 Task: Create a section Code Charge and in the section, add a milestone Network Infrastructure Monitoring in the project AgileHive
Action: Mouse moved to (547, 339)
Screenshot: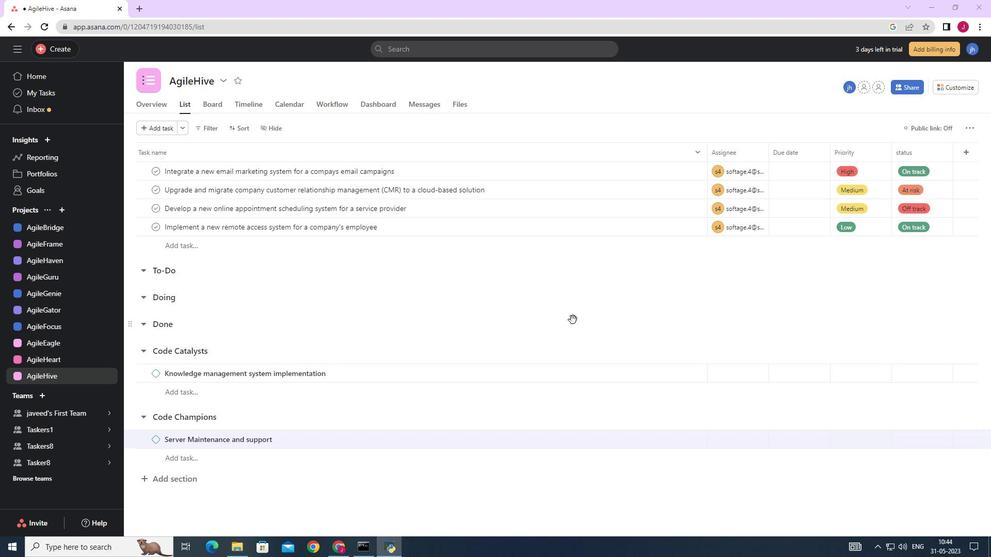 
Action: Mouse scrolled (551, 337) with delta (0, 0)
Screenshot: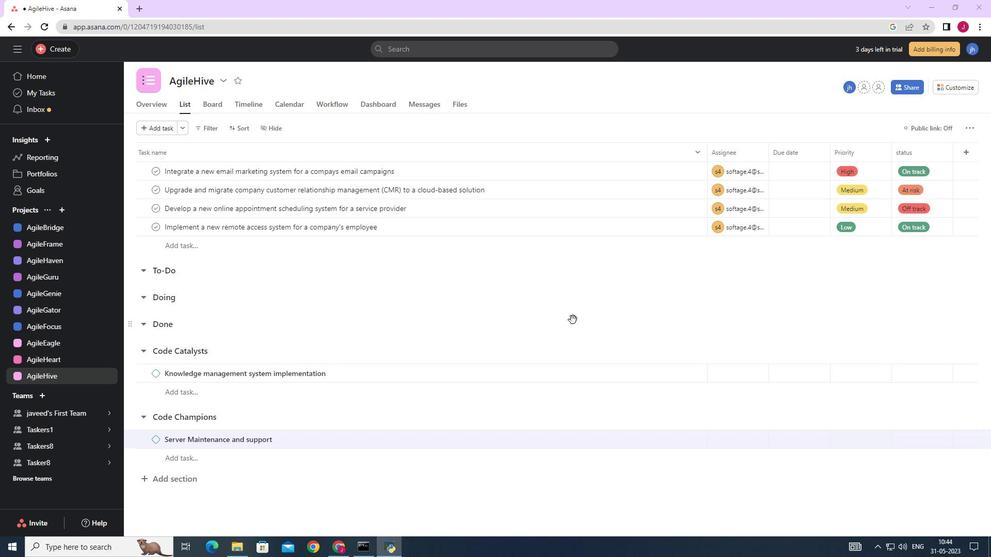 
Action: Mouse moved to (536, 344)
Screenshot: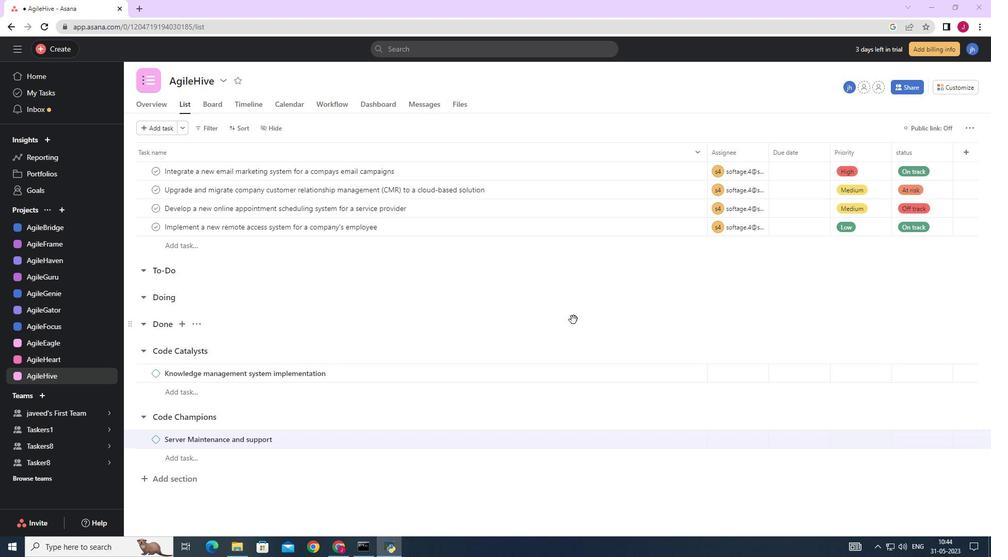 
Action: Mouse scrolled (536, 344) with delta (0, 0)
Screenshot: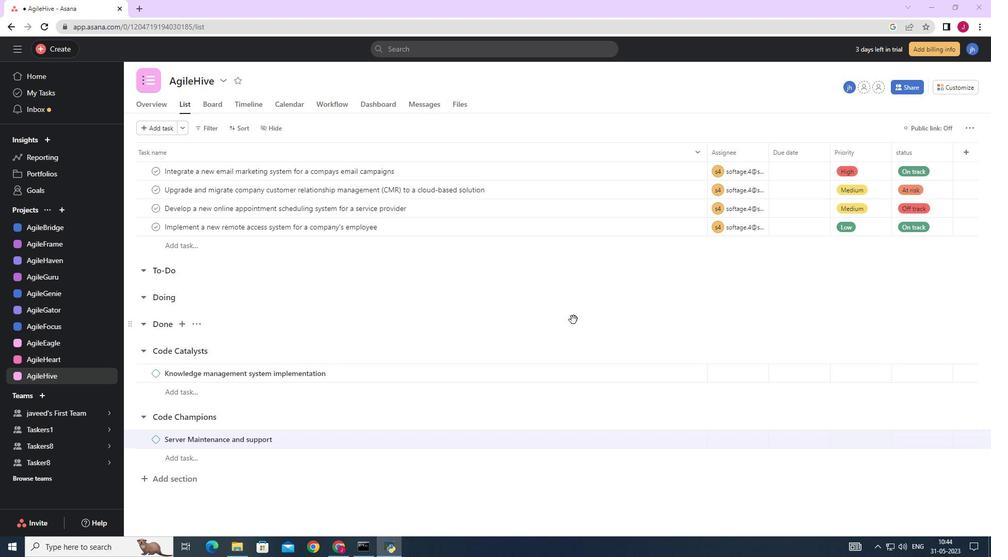 
Action: Mouse moved to (532, 345)
Screenshot: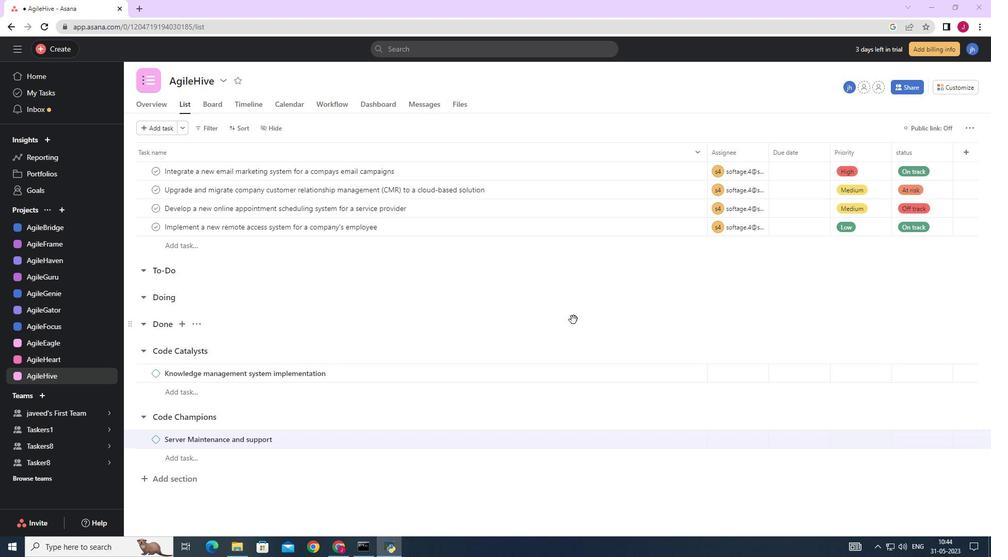 
Action: Mouse scrolled (534, 344) with delta (0, 0)
Screenshot: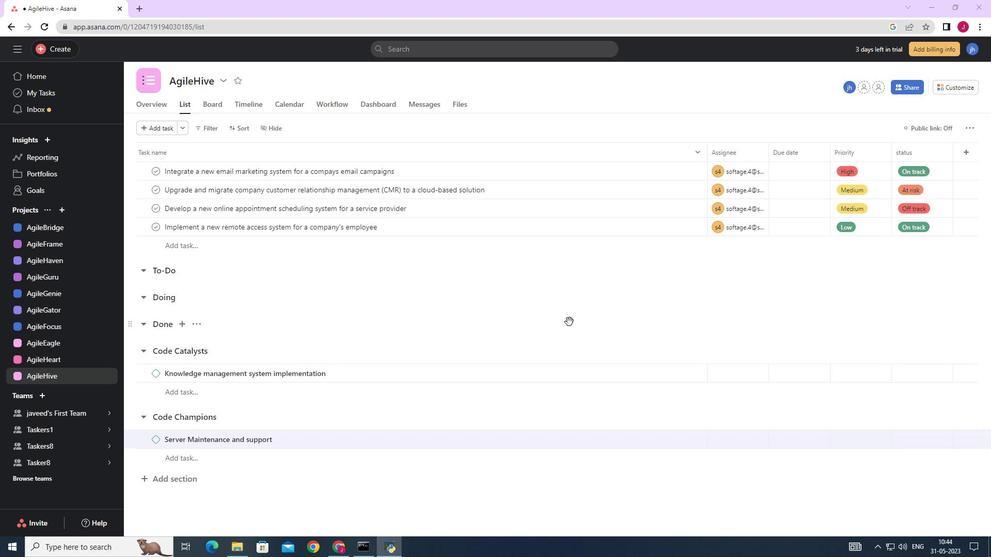 
Action: Mouse moved to (530, 345)
Screenshot: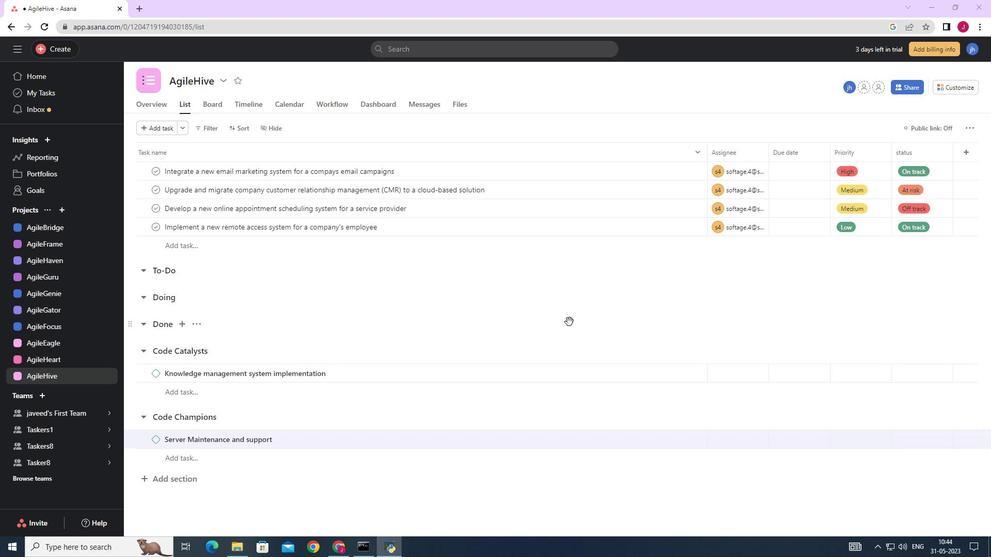 
Action: Mouse scrolled (532, 345) with delta (0, 0)
Screenshot: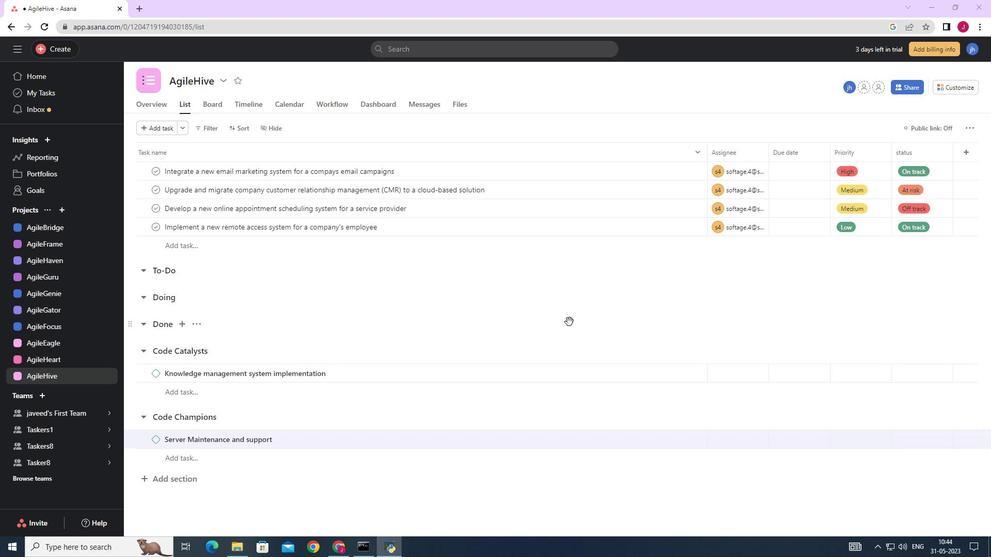 
Action: Mouse moved to (518, 349)
Screenshot: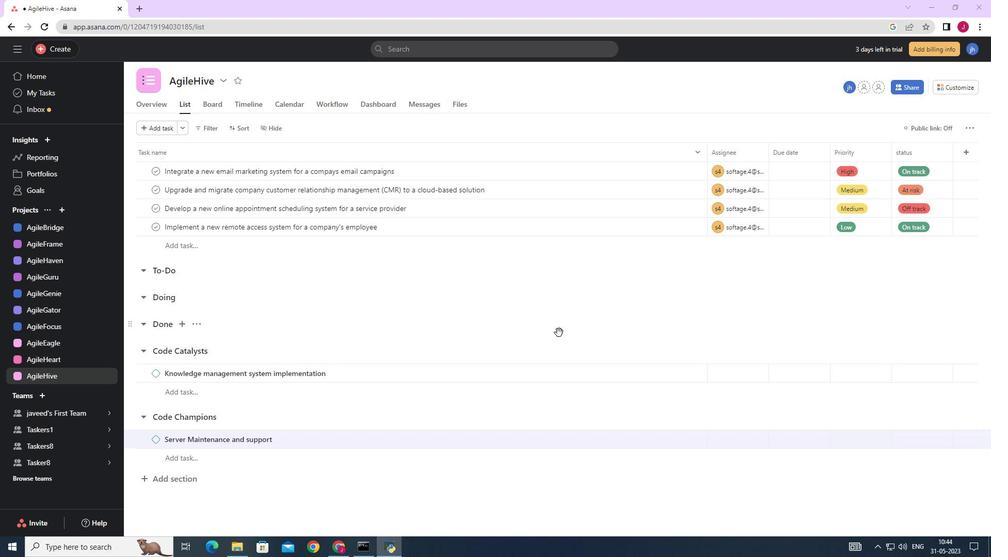 
Action: Mouse scrolled (528, 346) with delta (0, 0)
Screenshot: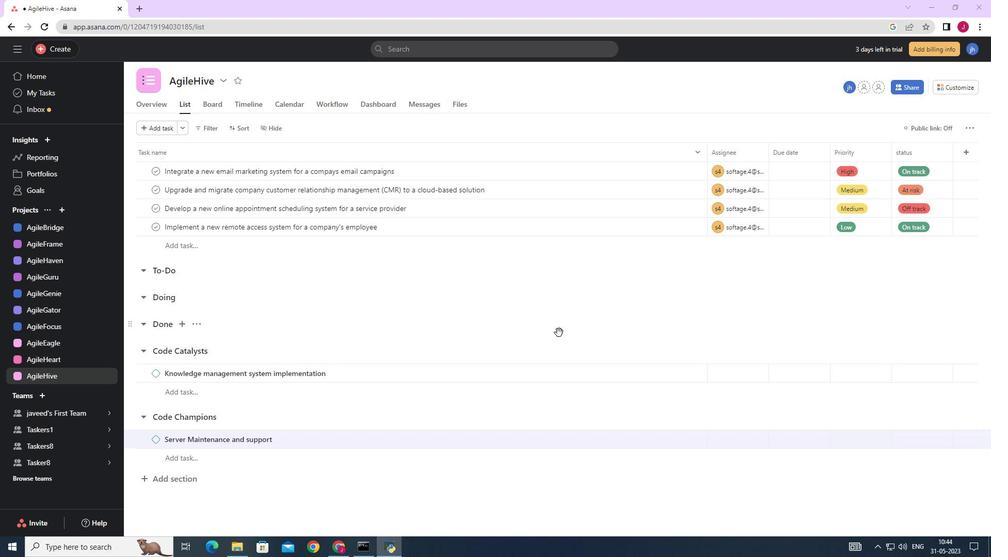 
Action: Mouse moved to (493, 354)
Screenshot: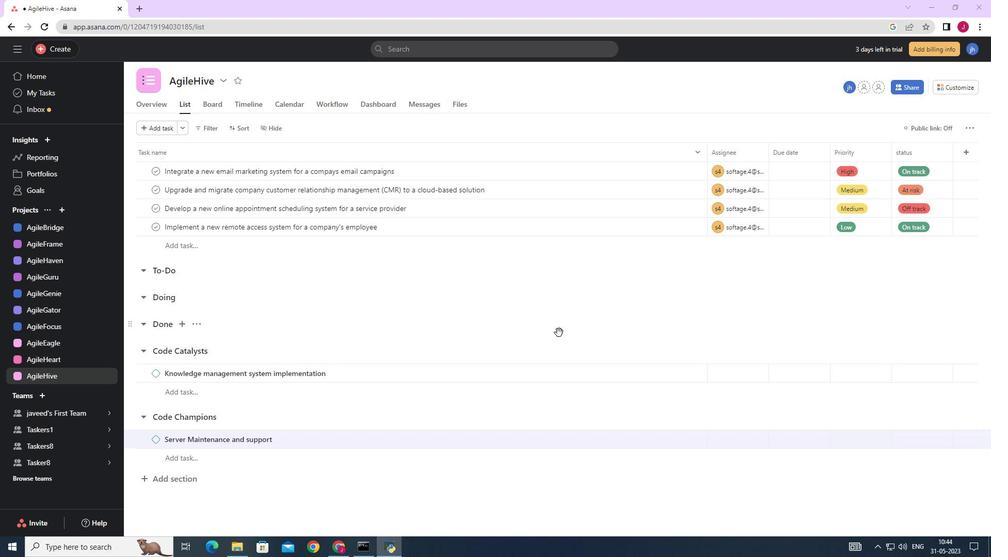 
Action: Mouse scrolled (518, 348) with delta (0, 0)
Screenshot: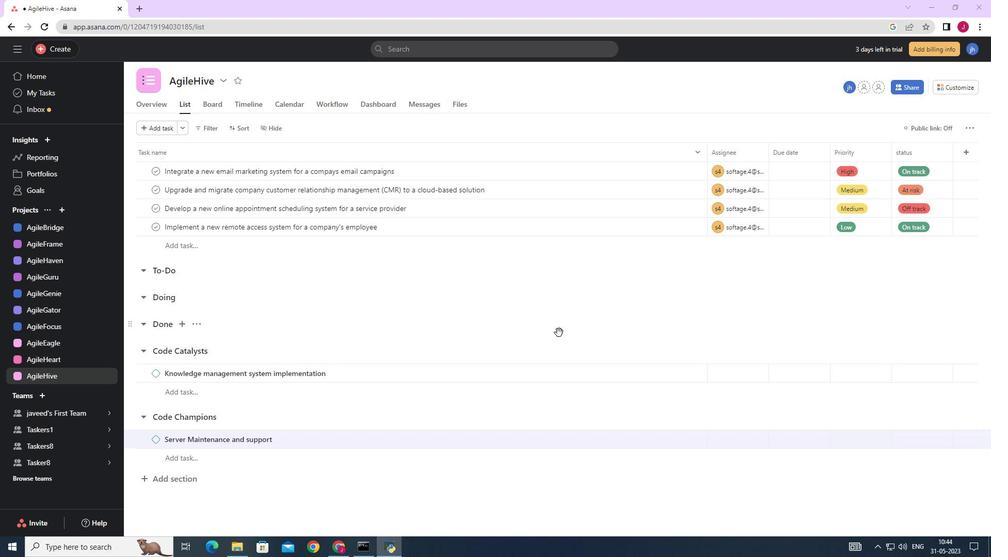 
Action: Mouse moved to (173, 478)
Screenshot: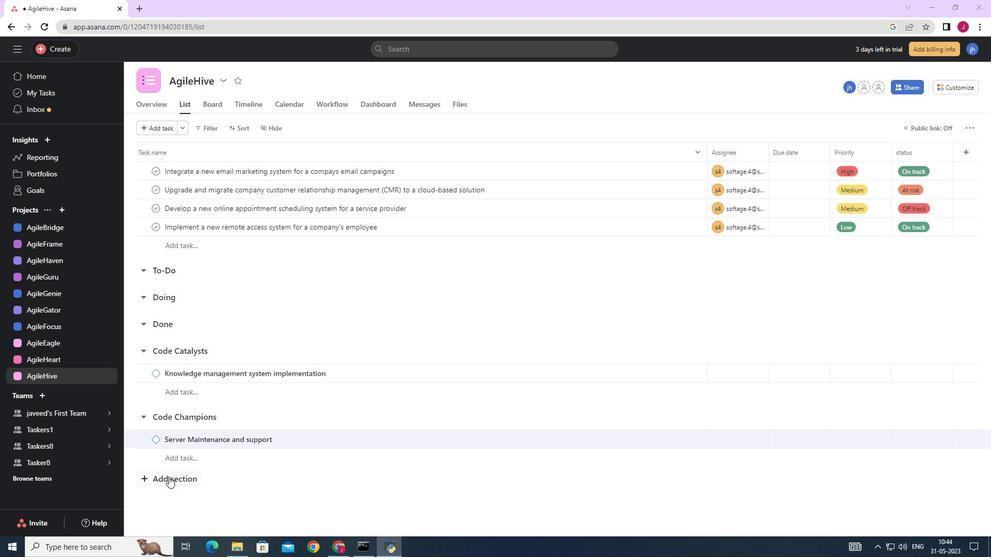 
Action: Mouse pressed left at (173, 478)
Screenshot: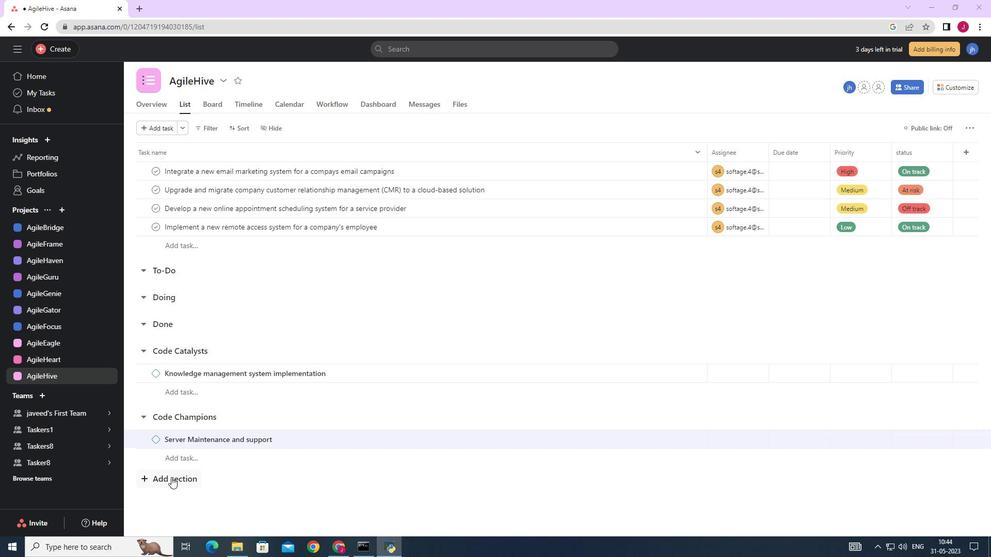 
Action: Mouse moved to (184, 483)
Screenshot: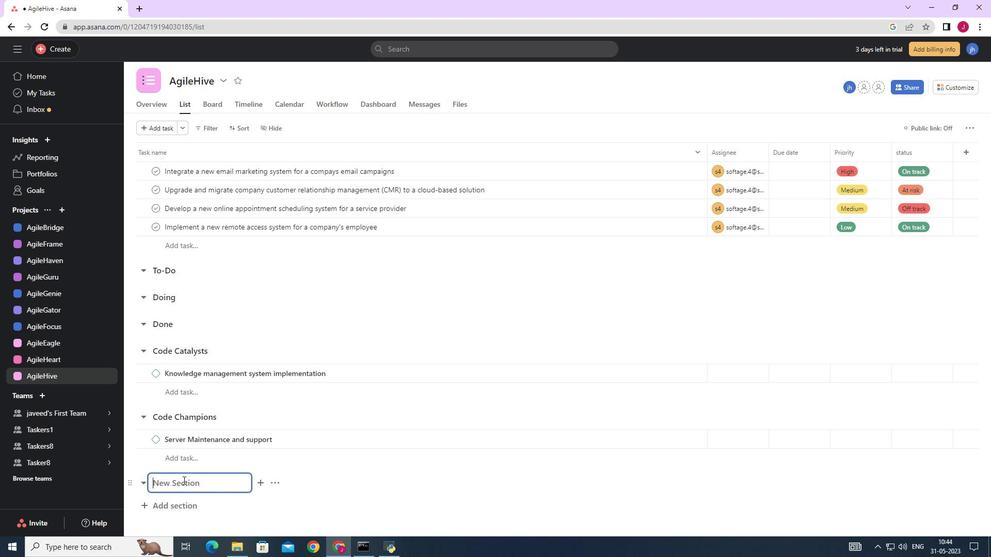 
Action: Key pressed <Key.caps_lock>C<Key.caps_lock>ode<Key.space><Key.caps_lock>C<Key.caps_lock>harge<Key.space><Key.enter><Key.caps_lock>N<Key.caps_lock>etwork<Key.space><Key.caps_lock>I<Key.caps_lock>nfrastructure<Key.space>monitoring<Key.space>
Screenshot: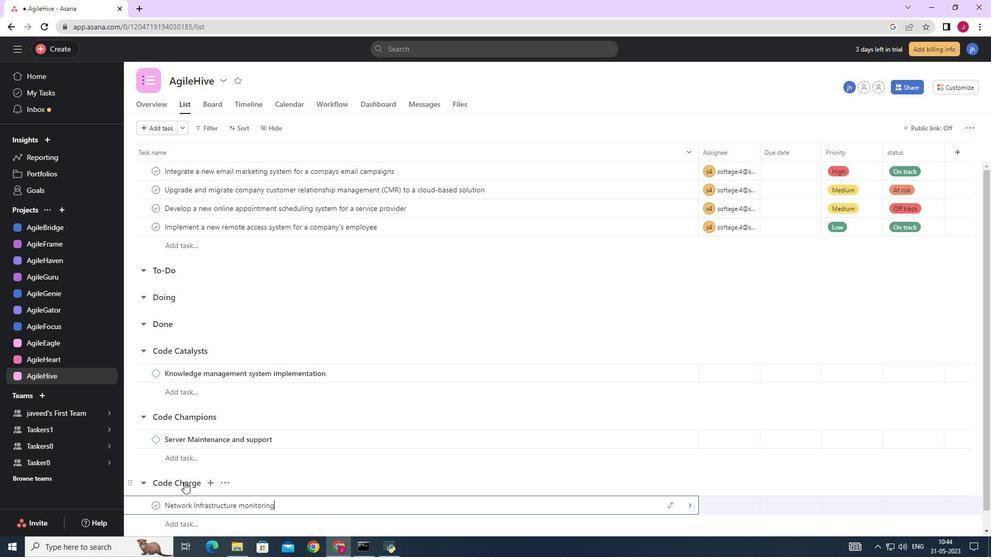 
Action: Mouse moved to (692, 508)
Screenshot: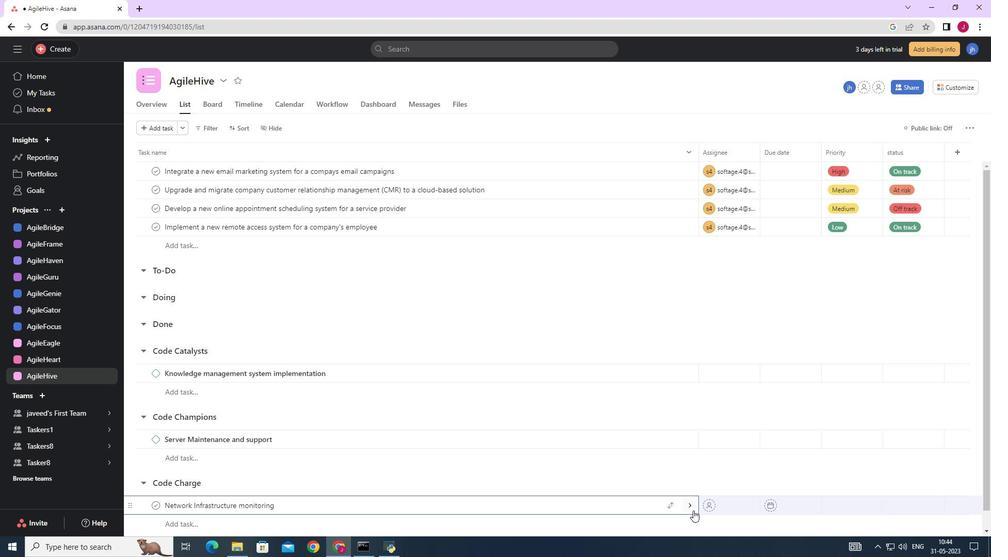 
Action: Mouse pressed left at (692, 508)
Screenshot: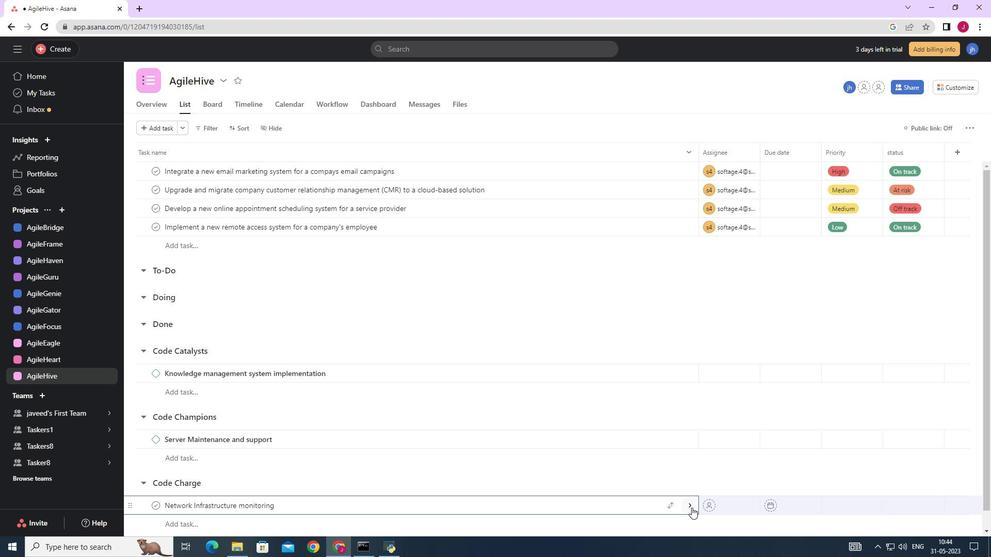 
Action: Mouse moved to (956, 127)
Screenshot: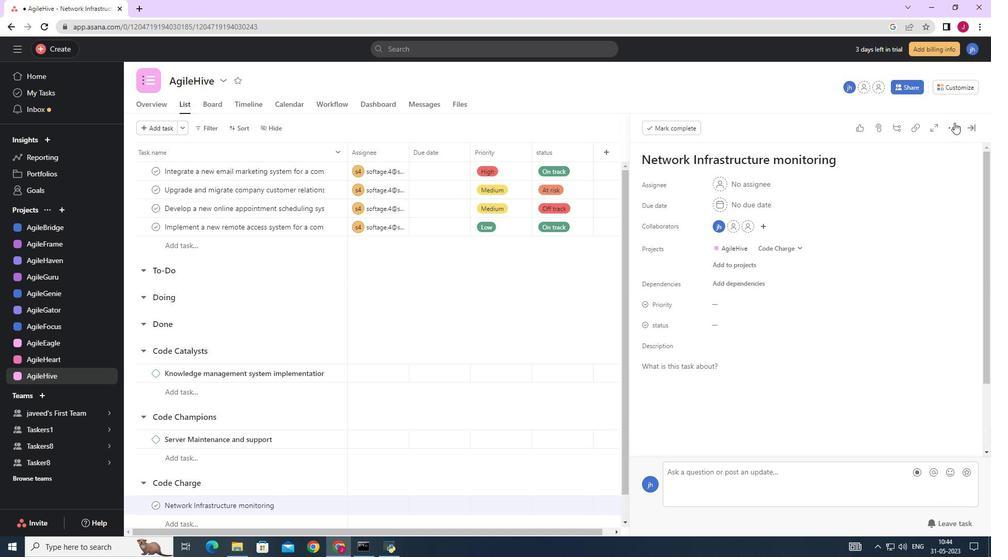
Action: Mouse pressed left at (956, 127)
Screenshot: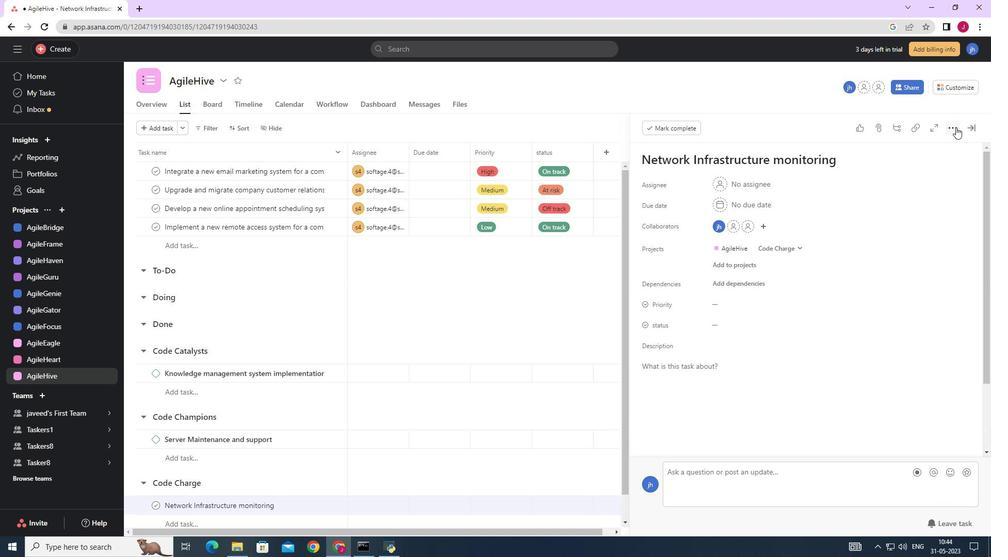 
Action: Mouse moved to (863, 165)
Screenshot: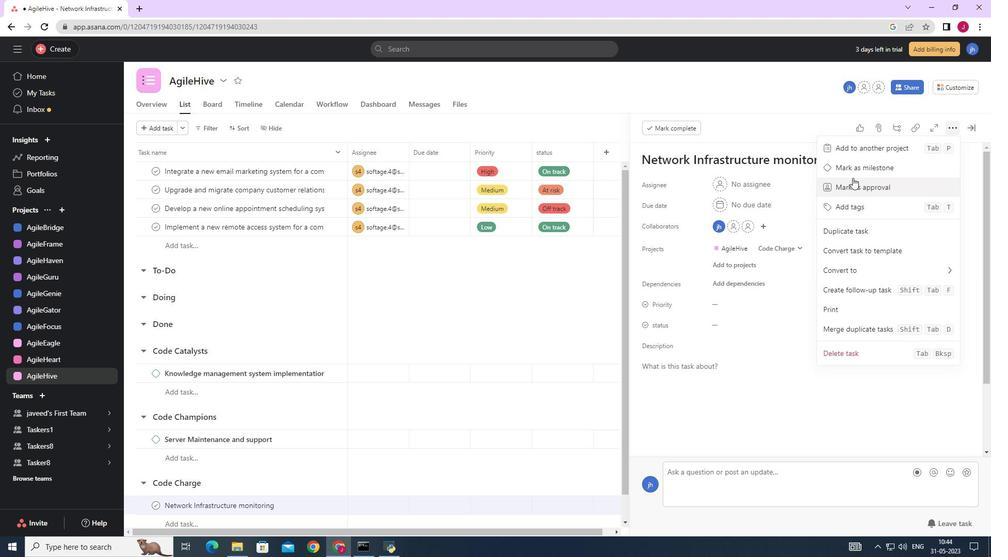 
Action: Mouse pressed left at (863, 165)
Screenshot: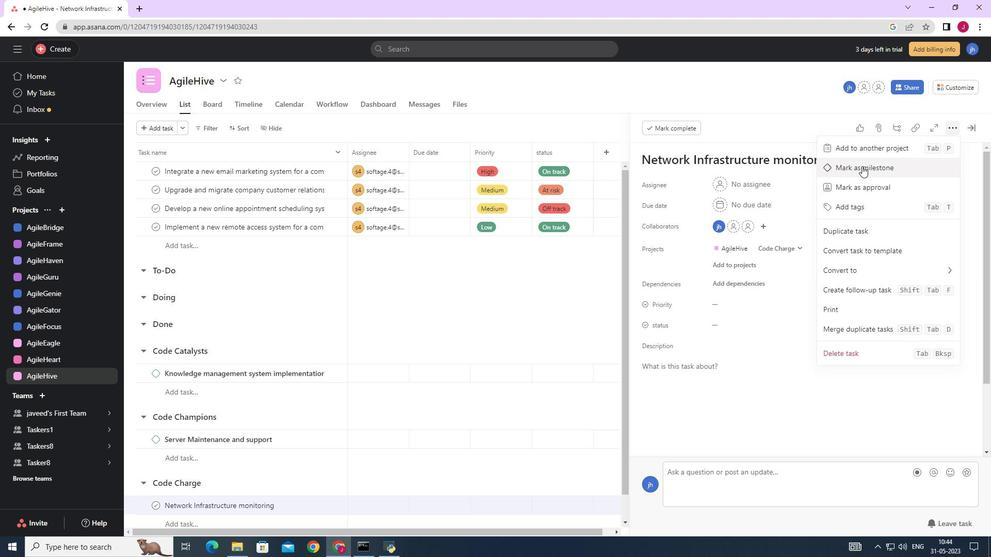 
Action: Mouse moved to (975, 130)
Screenshot: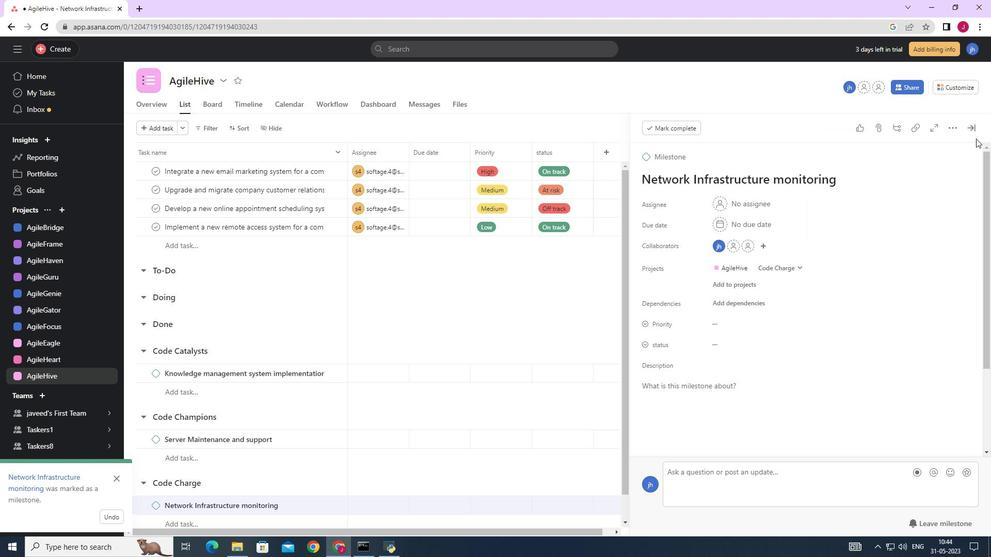 
Action: Mouse pressed left at (975, 130)
Screenshot: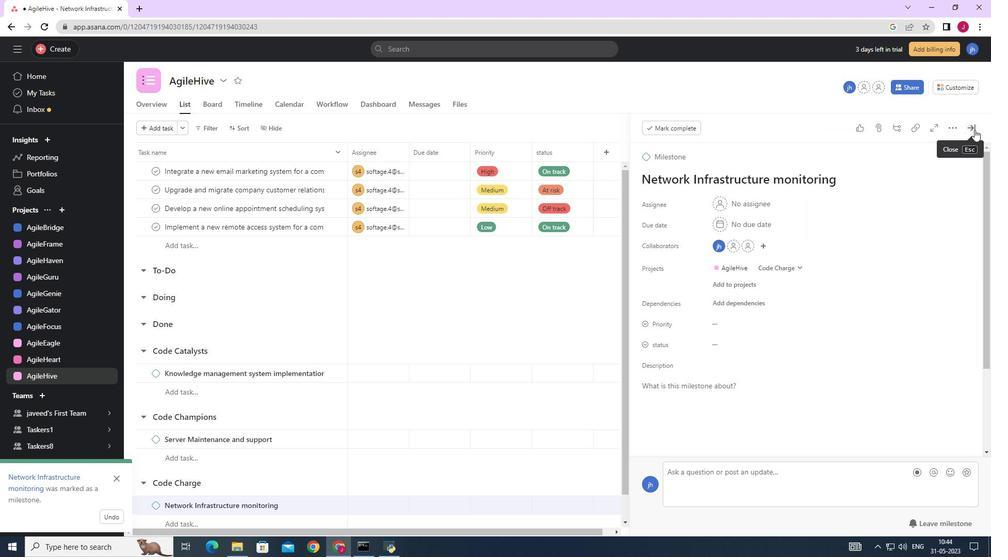 
Action: Mouse moved to (581, 288)
Screenshot: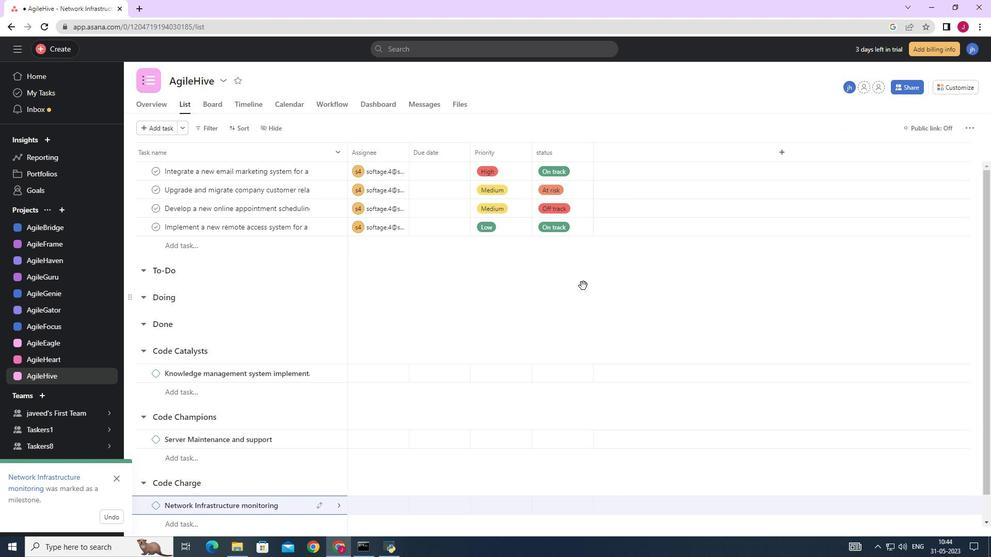 
